 Task: Change product item to default.
Action: Mouse moved to (35, 12)
Screenshot: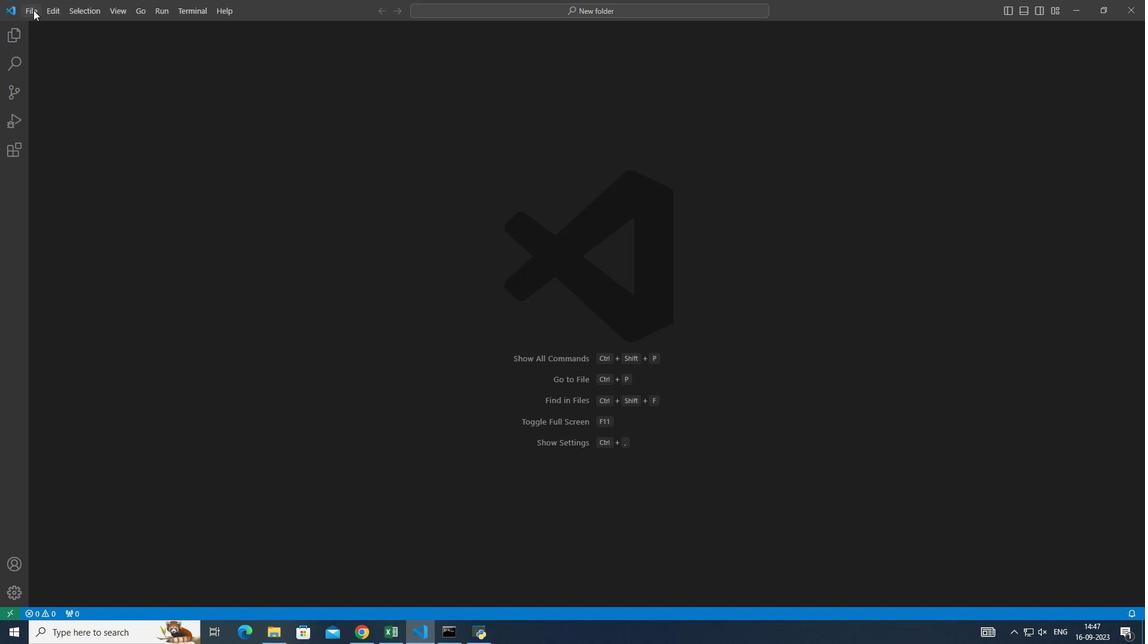 
Action: Mouse pressed left at (35, 12)
Screenshot: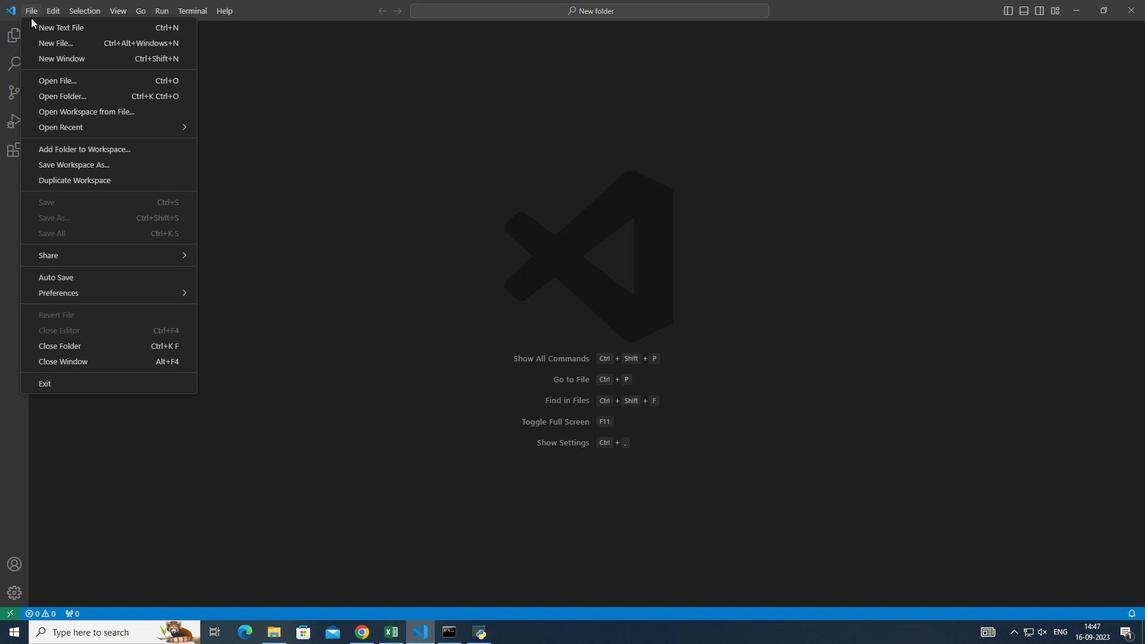 
Action: Mouse moved to (427, 439)
Screenshot: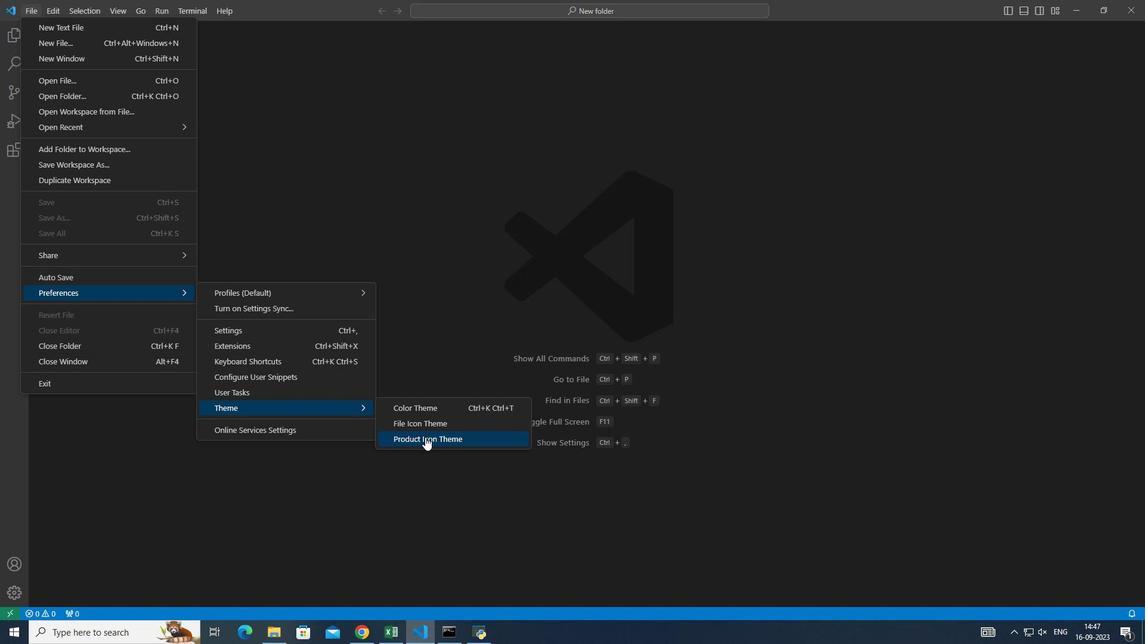 
Action: Mouse pressed left at (427, 439)
Screenshot: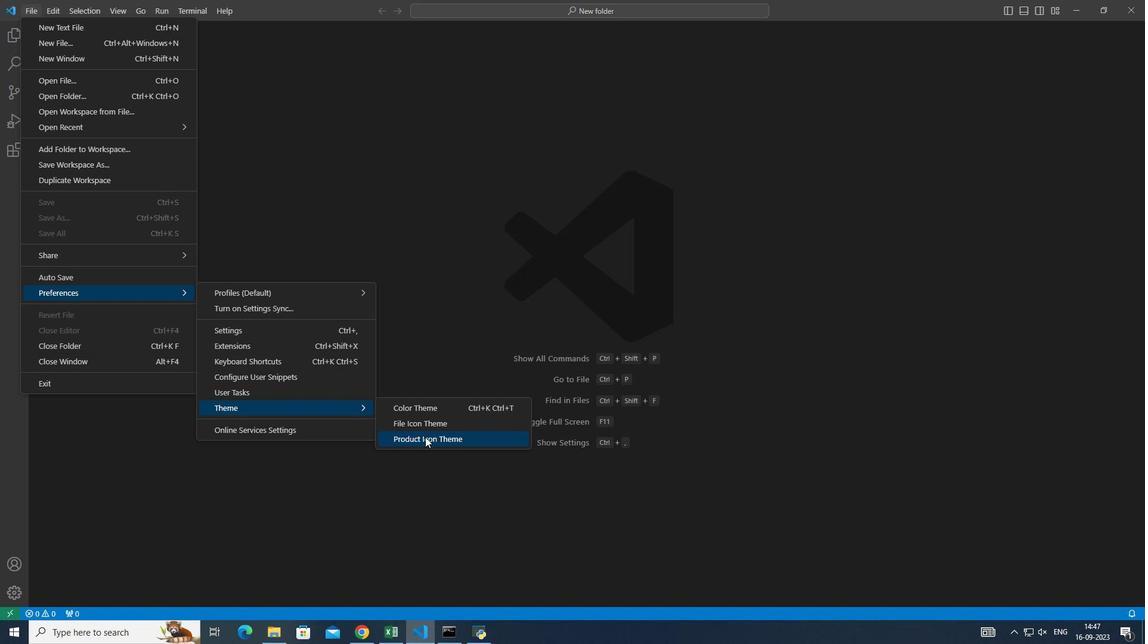 
Action: Mouse moved to (462, 53)
Screenshot: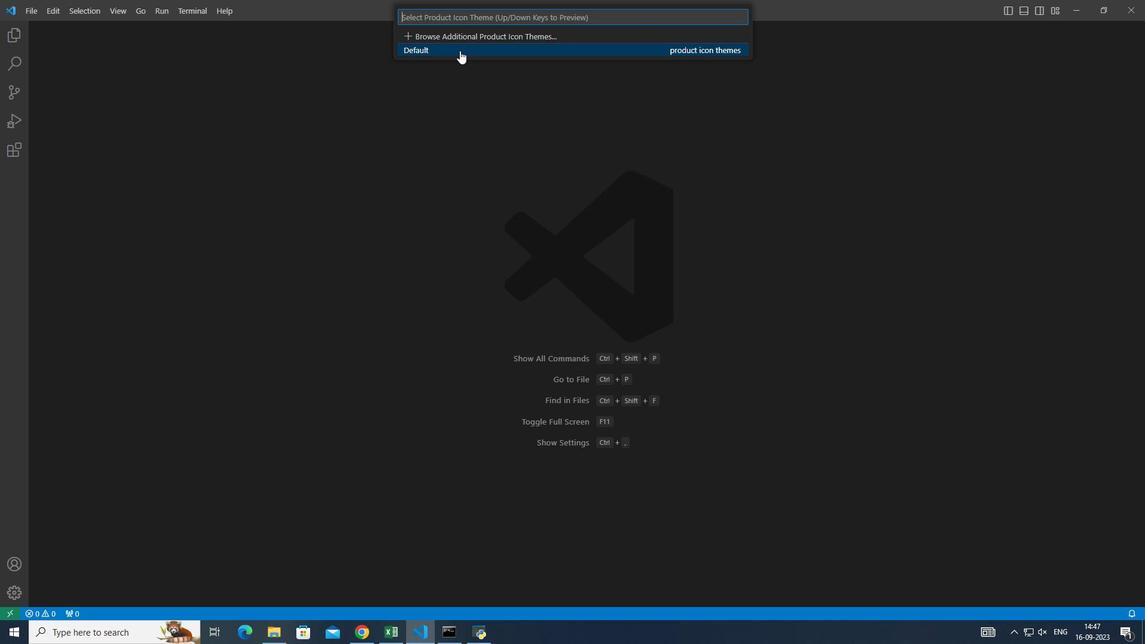 
Action: Mouse pressed left at (462, 53)
Screenshot: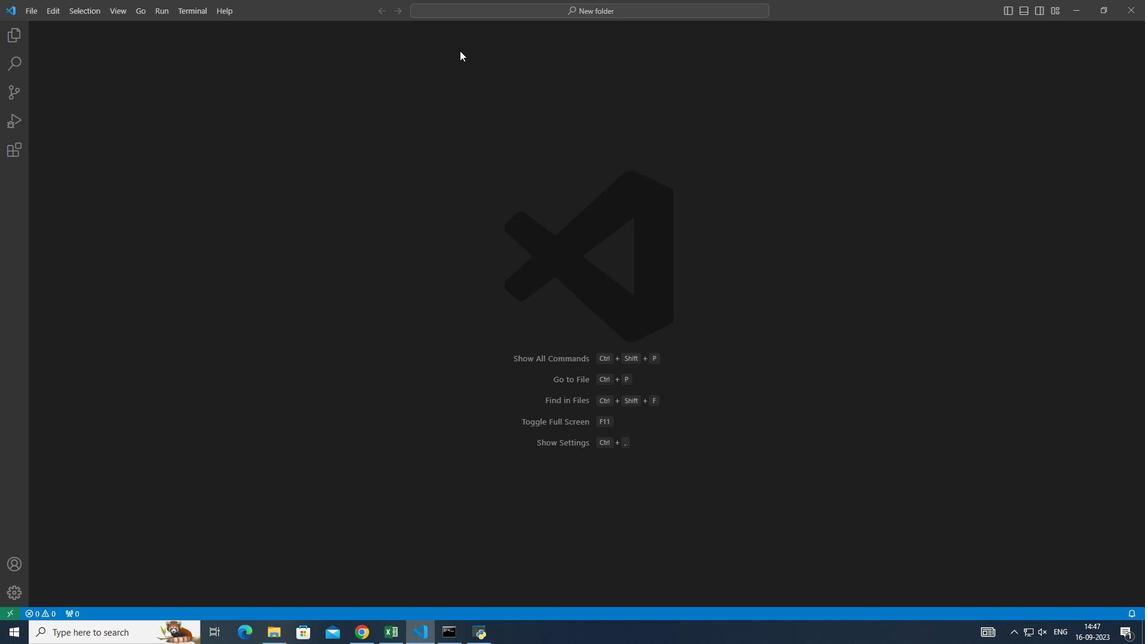 
Action: Mouse moved to (495, 112)
Screenshot: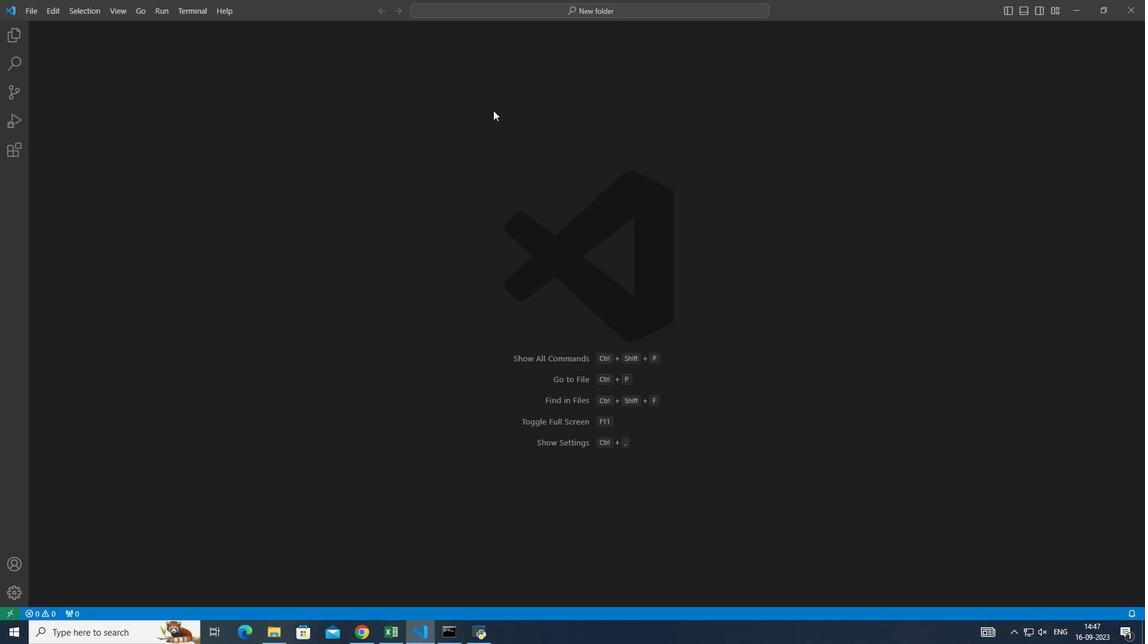 
